 Task: Search for the email with the subject Proposal submission logged in from softage.1@softage.net with the filter, email from softage.5@softage.net and a new filter,  Star it
Action: Mouse moved to (651, 67)
Screenshot: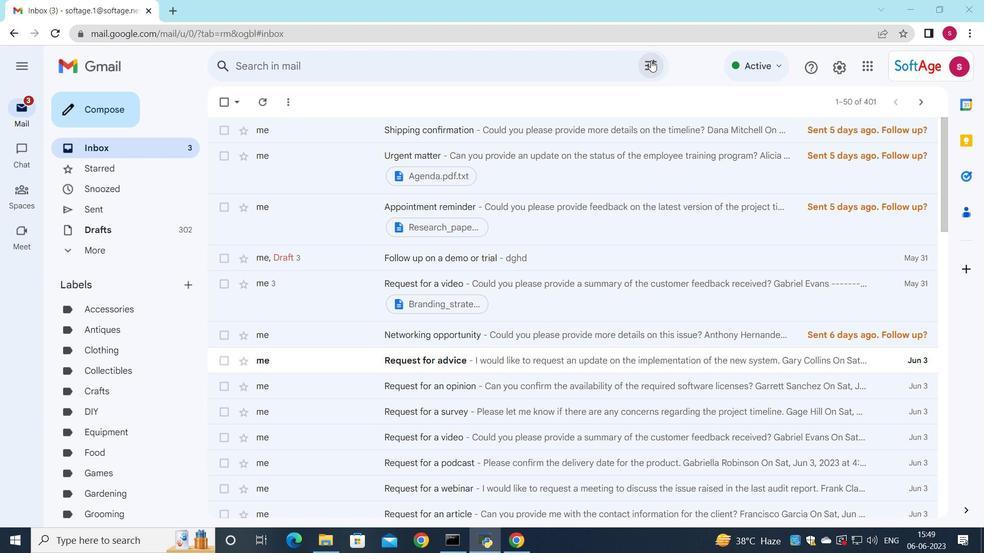 
Action: Mouse pressed left at (651, 67)
Screenshot: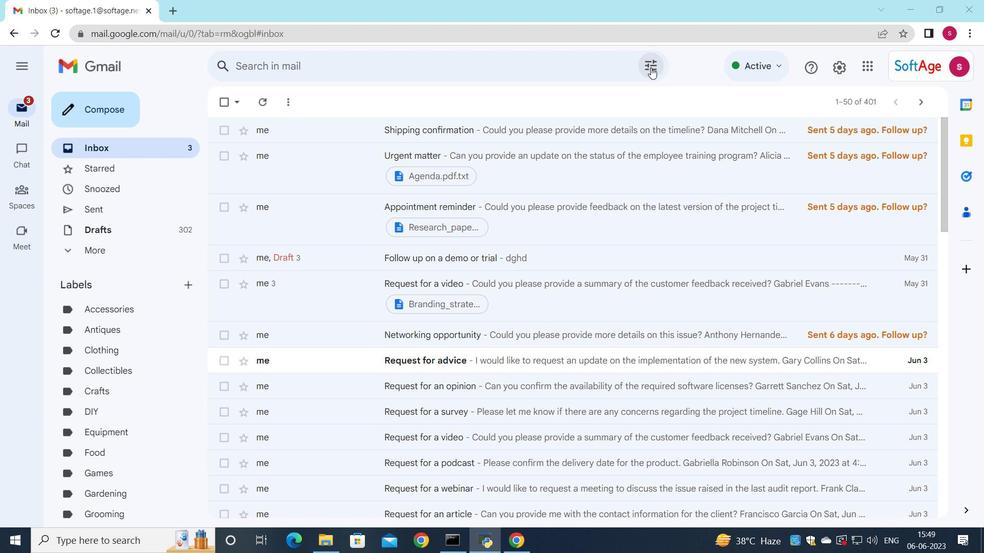 
Action: Mouse moved to (561, 107)
Screenshot: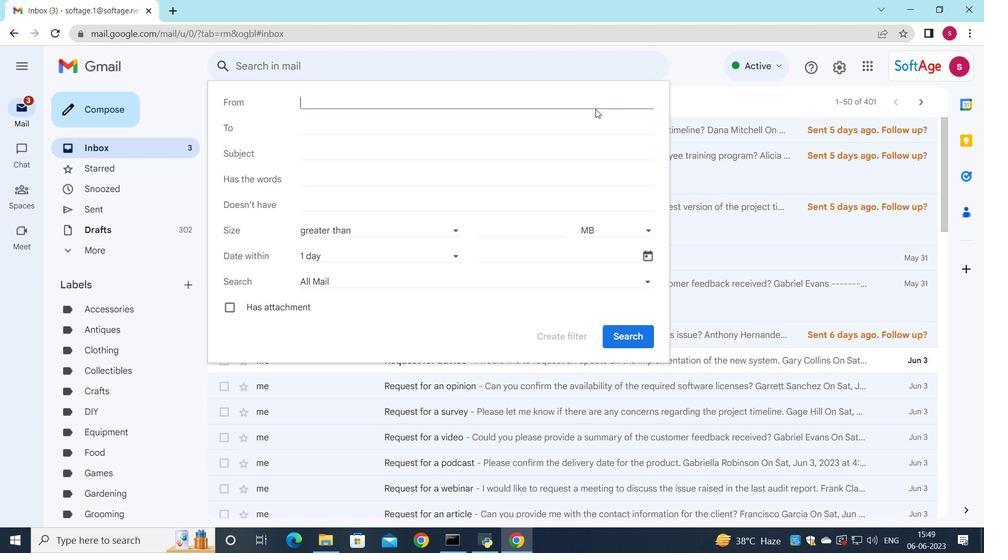 
Action: Key pressed so
Screenshot: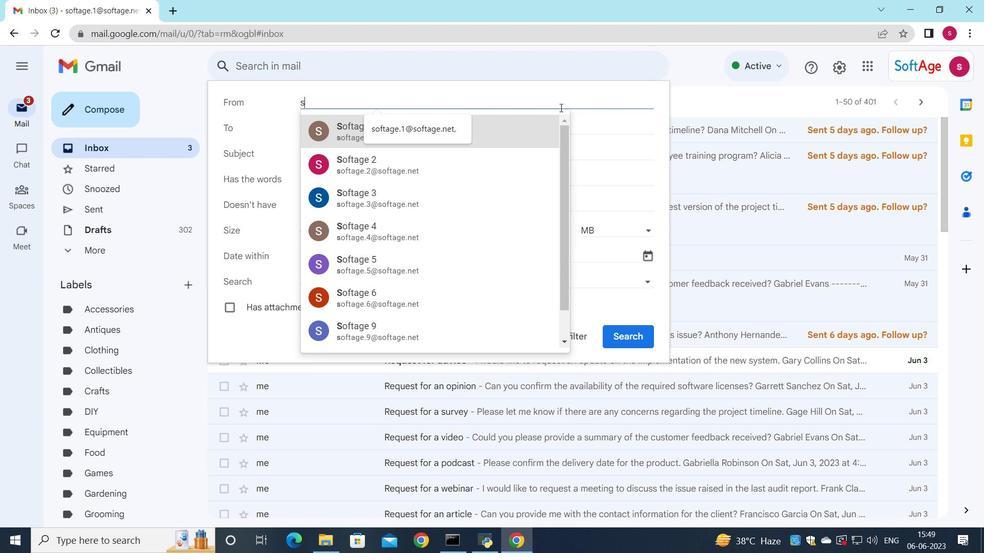
Action: Mouse moved to (437, 133)
Screenshot: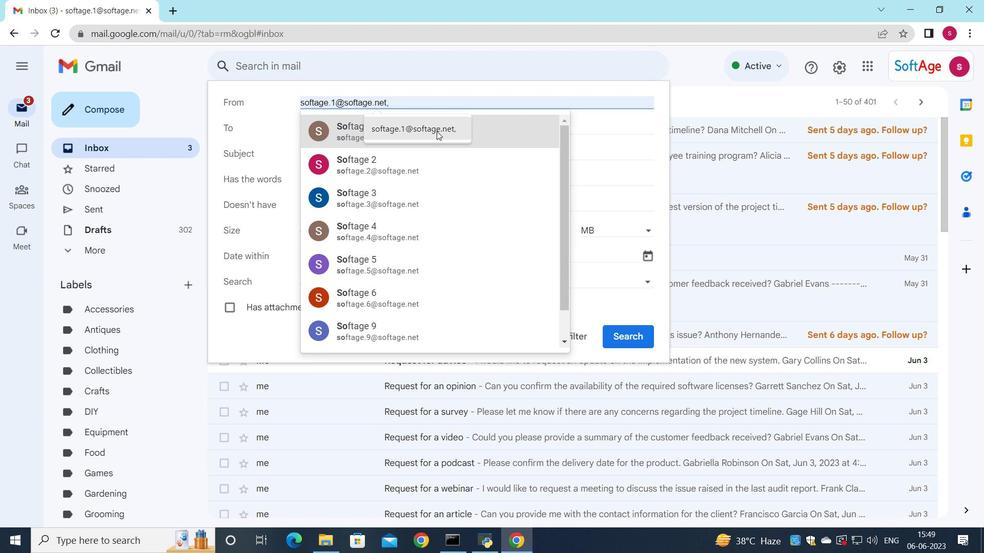 
Action: Mouse pressed left at (437, 133)
Screenshot: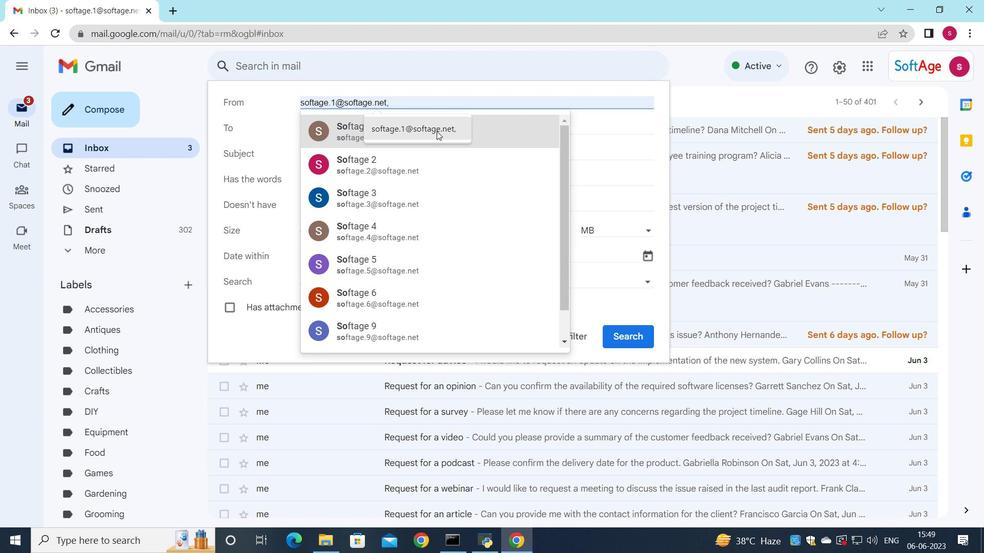 
Action: Mouse moved to (376, 118)
Screenshot: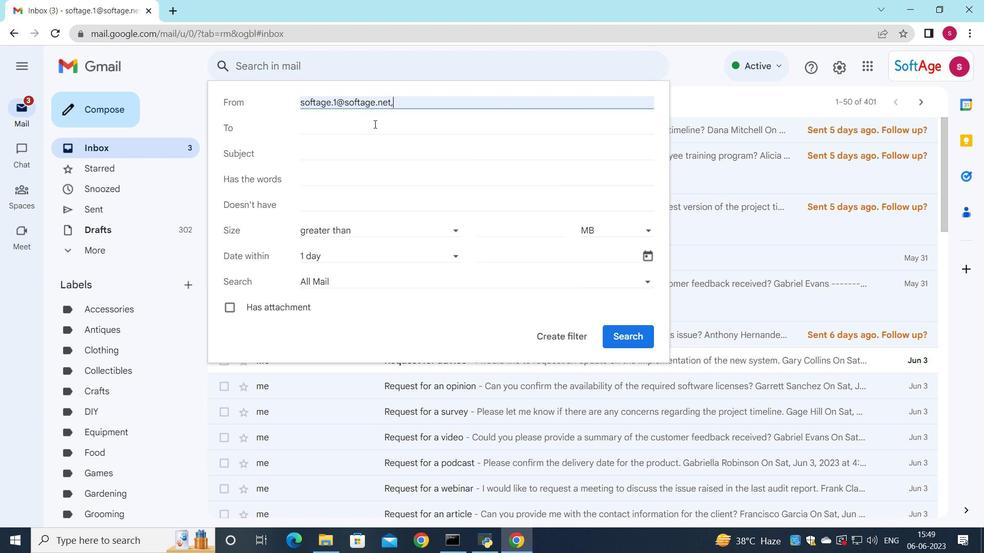 
Action: Mouse pressed left at (376, 118)
Screenshot: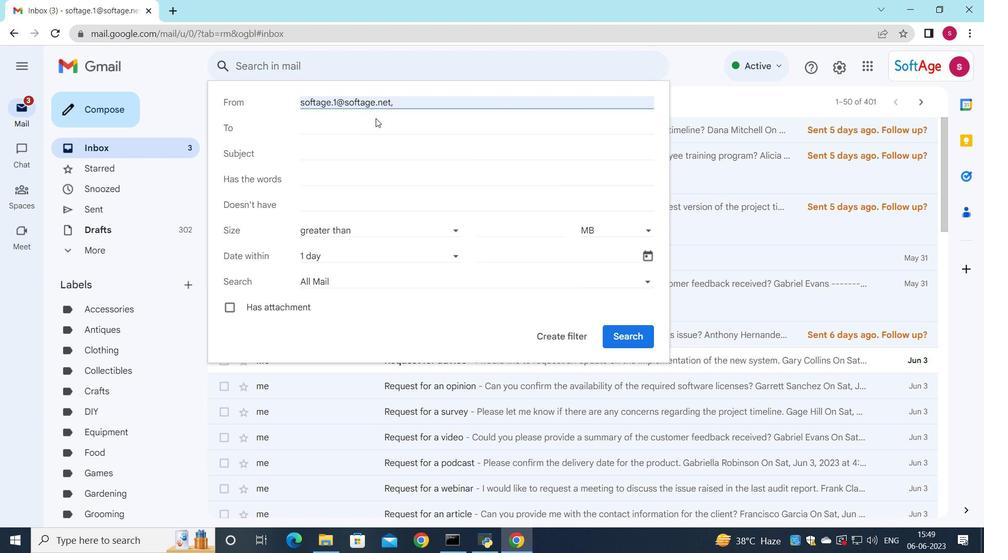 
Action: Mouse moved to (374, 125)
Screenshot: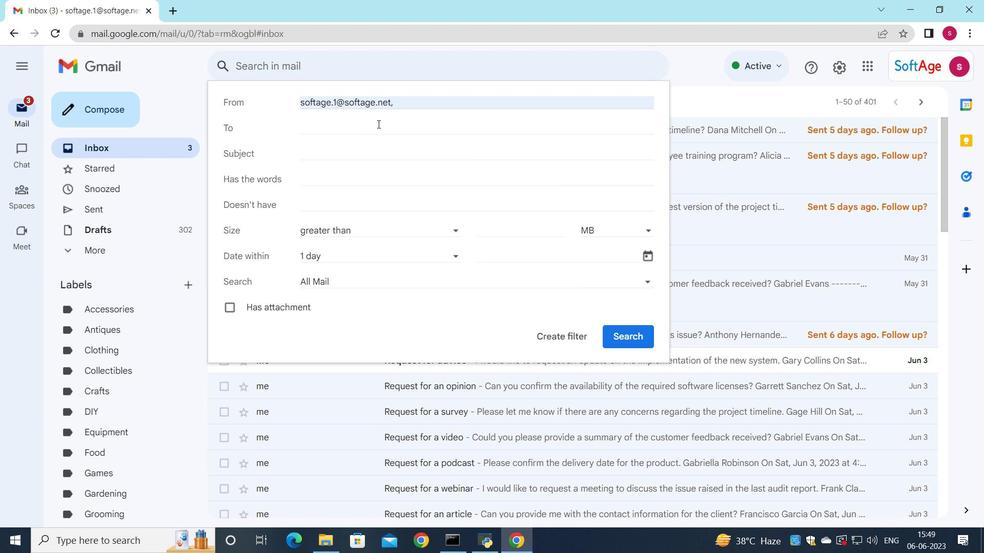 
Action: Mouse pressed left at (374, 125)
Screenshot: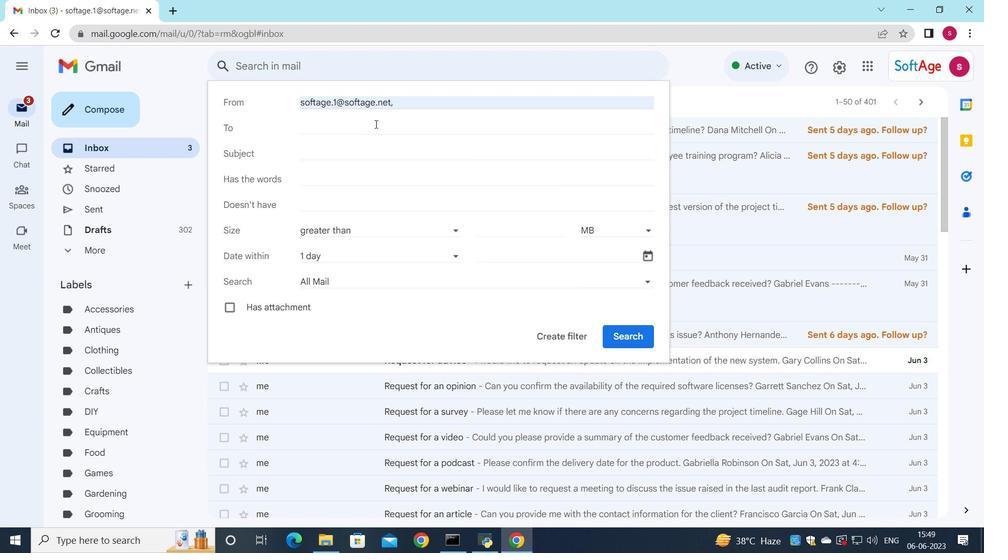 
Action: Key pressed sof
Screenshot: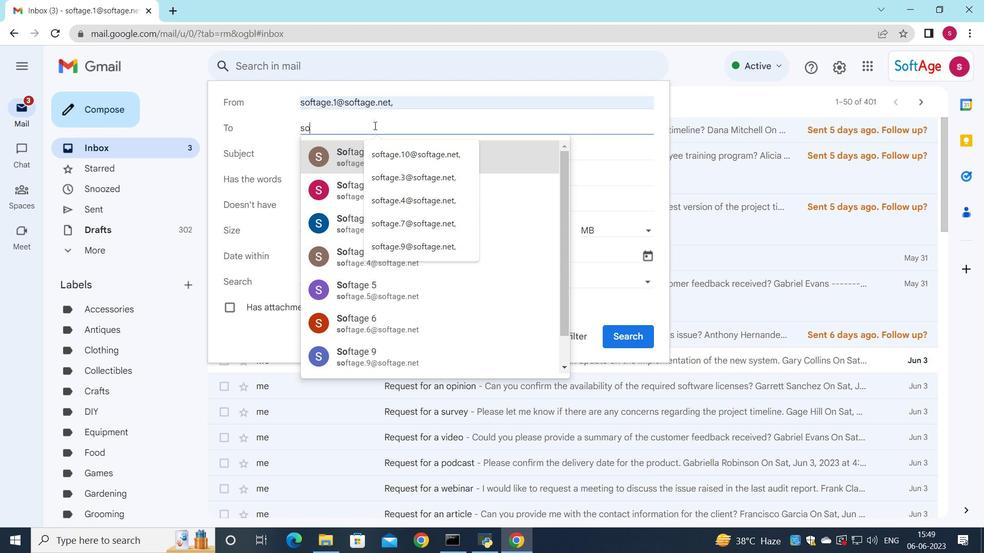 
Action: Mouse moved to (399, 282)
Screenshot: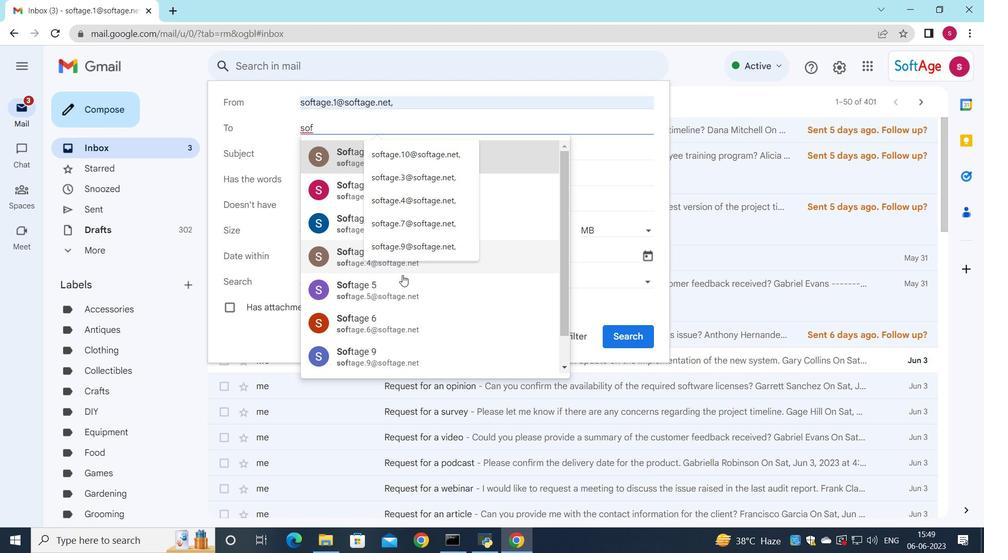 
Action: Mouse pressed left at (399, 282)
Screenshot: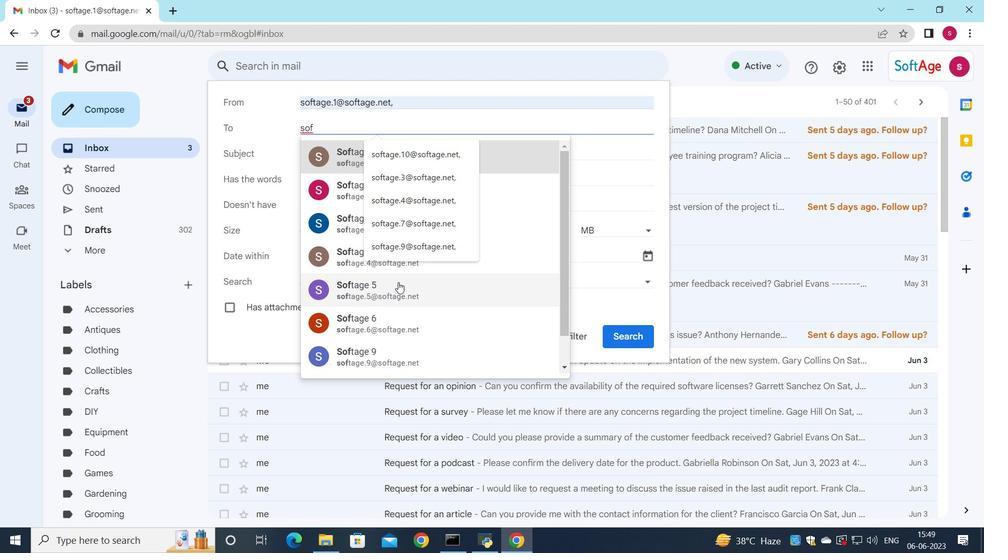 
Action: Mouse moved to (336, 153)
Screenshot: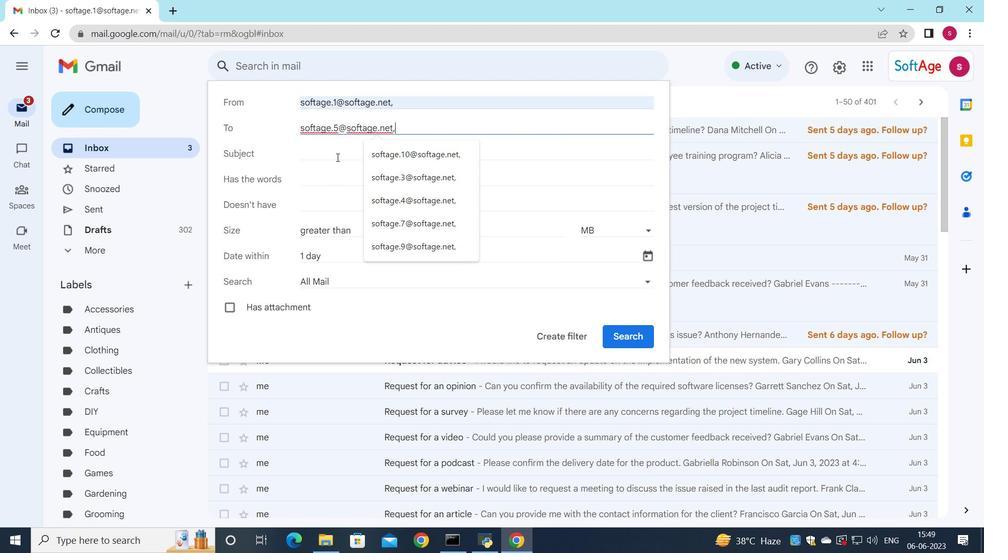 
Action: Mouse pressed left at (336, 153)
Screenshot: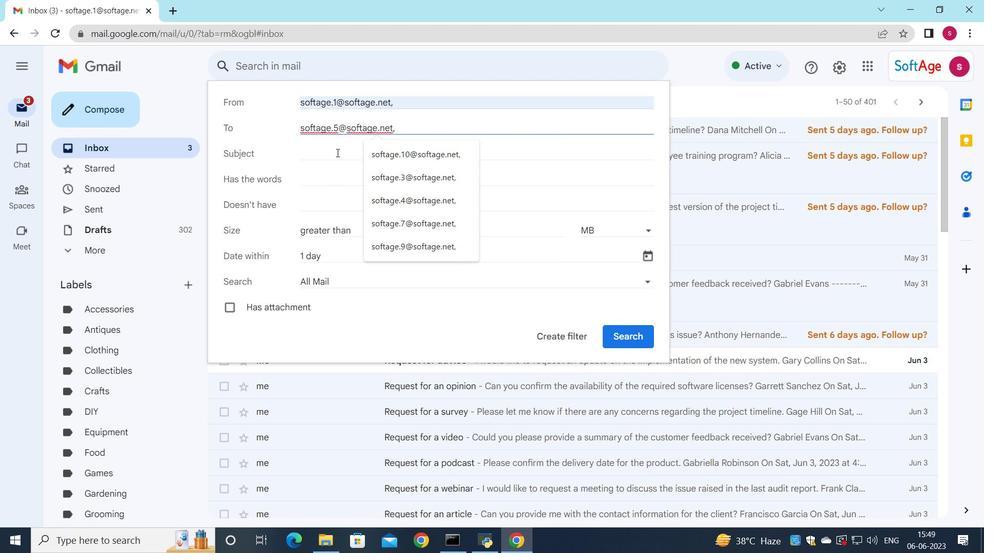 
Action: Mouse moved to (344, 156)
Screenshot: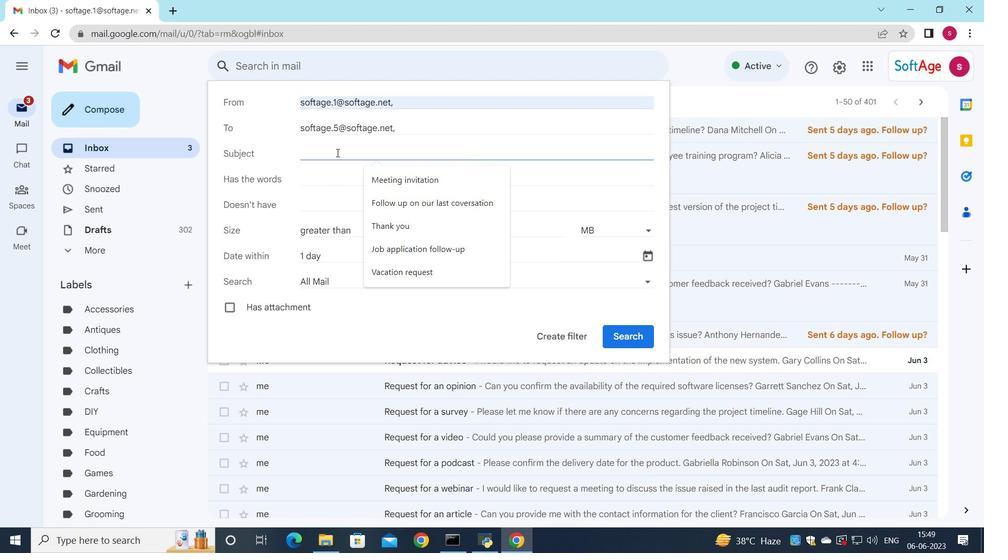 
Action: Key pressed <Key.shift_r>Proposal<Key.space>submission
Screenshot: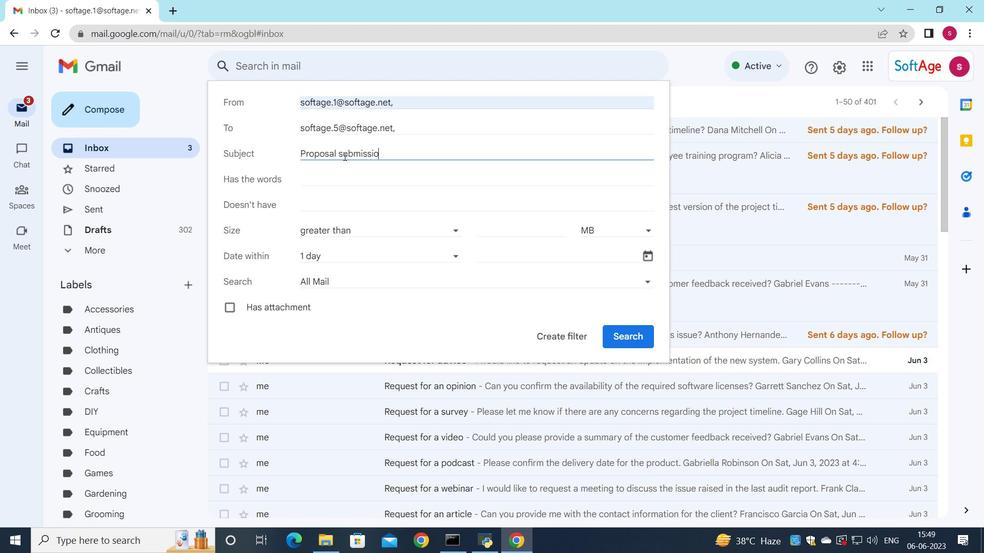 
Action: Mouse moved to (392, 260)
Screenshot: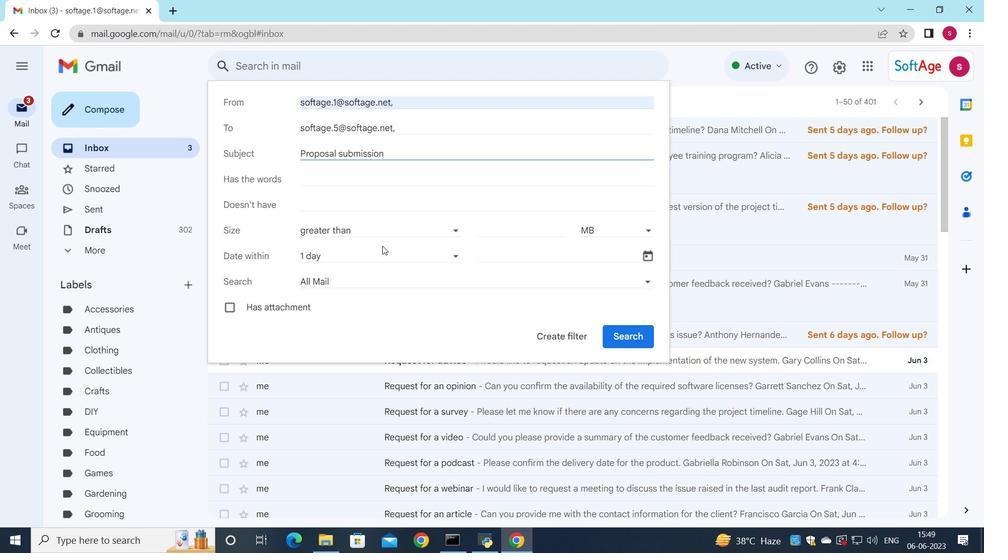 
Action: Mouse pressed left at (392, 260)
Screenshot: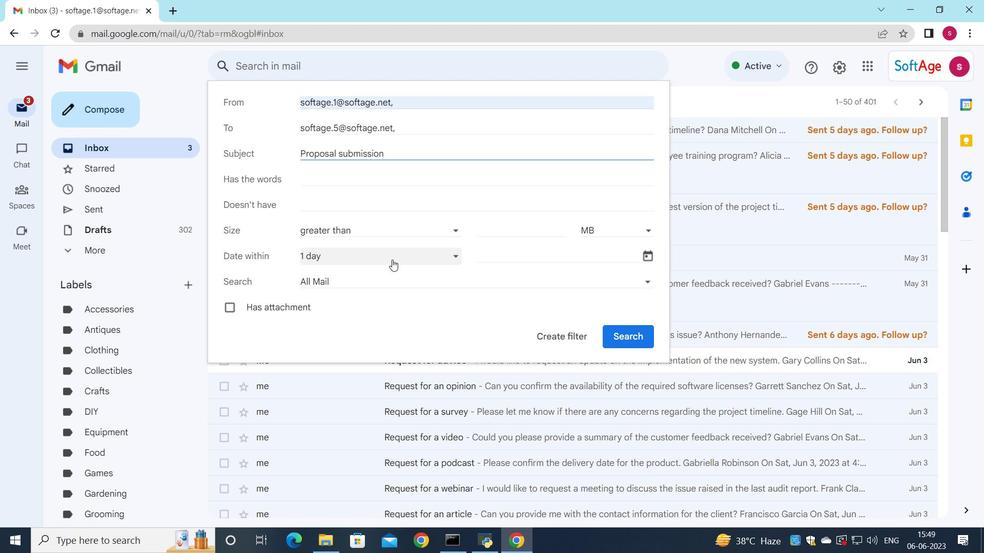 
Action: Mouse moved to (367, 397)
Screenshot: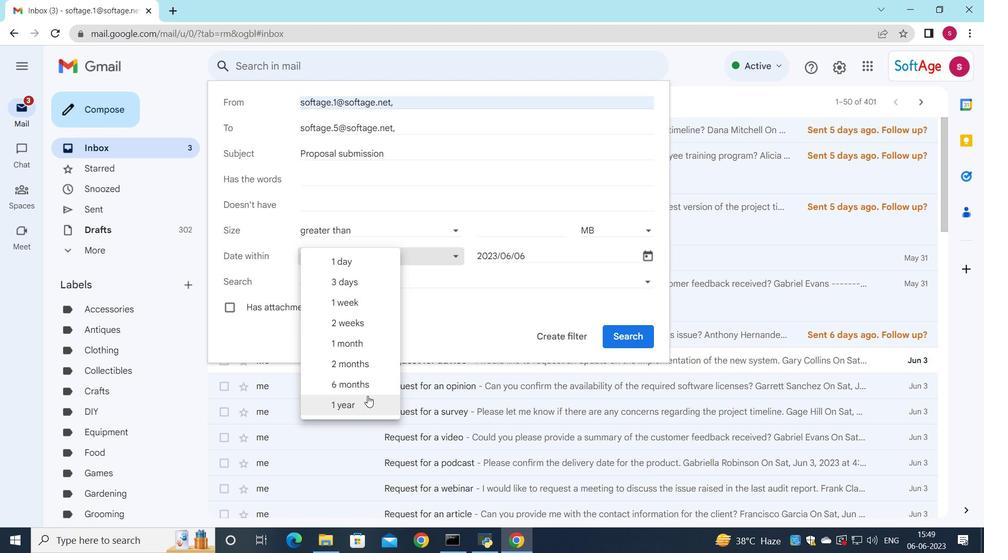 
Action: Mouse pressed left at (367, 397)
Screenshot: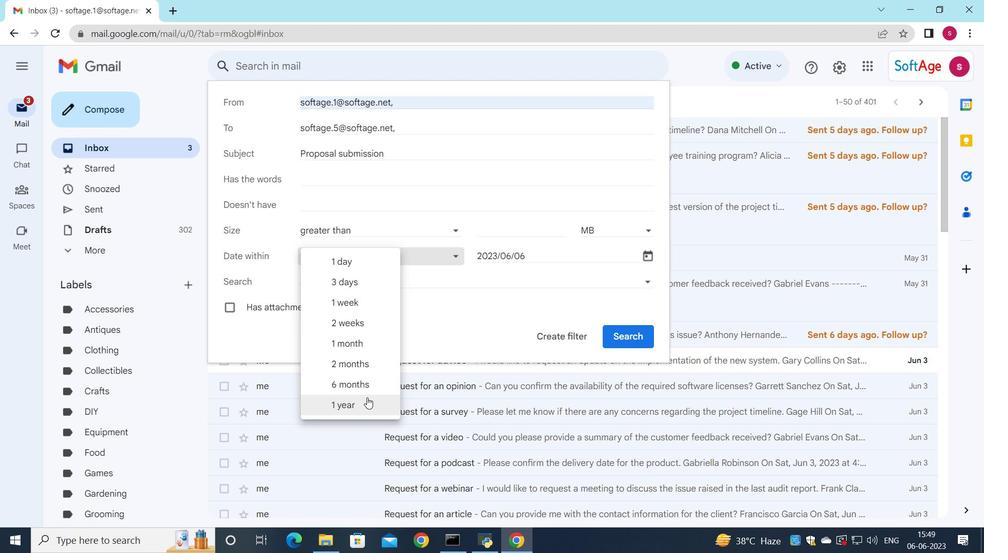 
Action: Mouse moved to (555, 337)
Screenshot: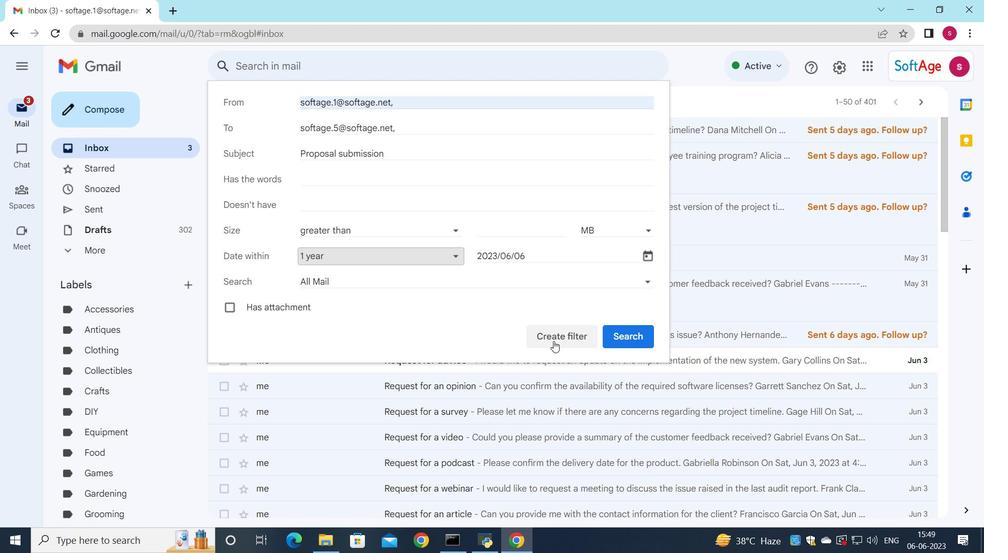 
Action: Mouse pressed left at (555, 337)
Screenshot: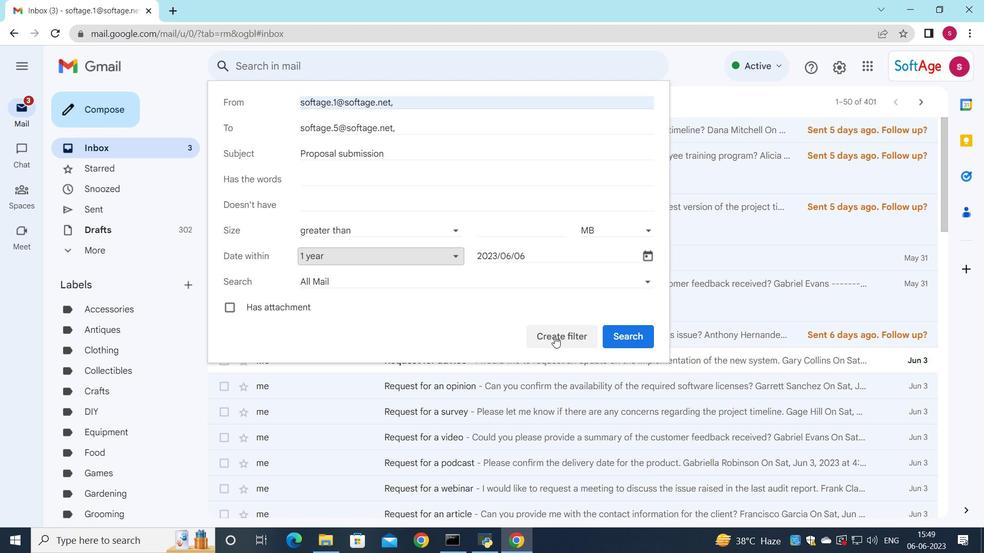 
Action: Mouse moved to (251, 177)
Screenshot: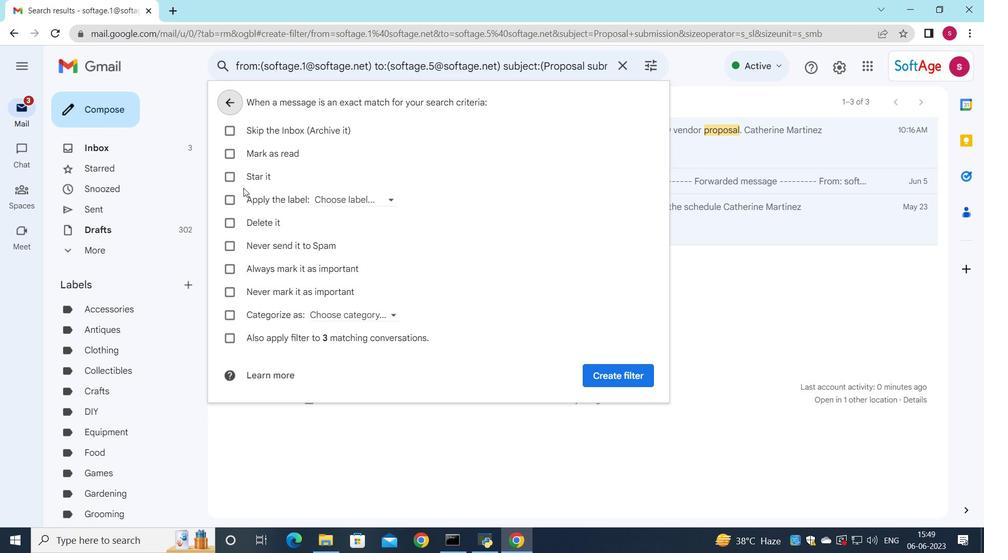 
Action: Mouse pressed left at (251, 177)
Screenshot: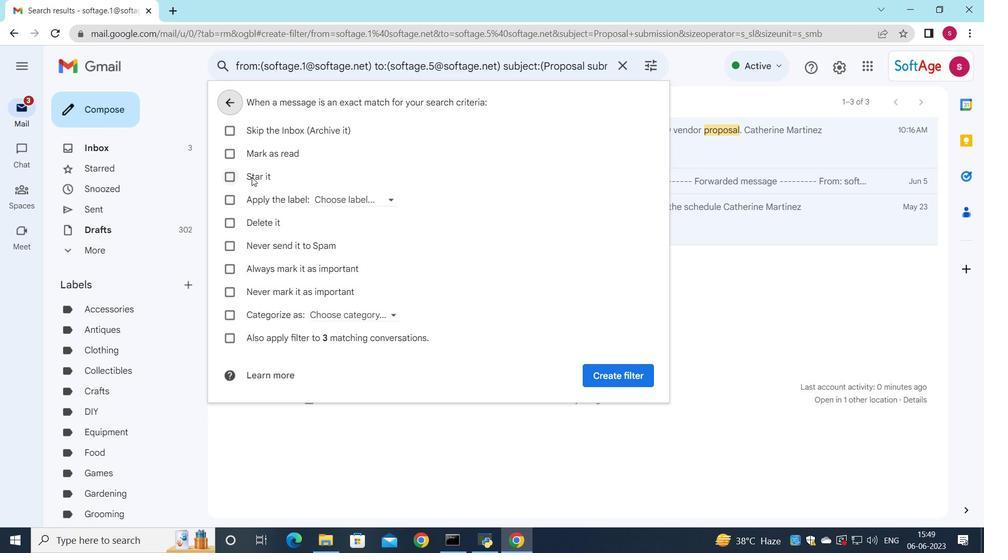 
Action: Mouse moved to (585, 376)
Screenshot: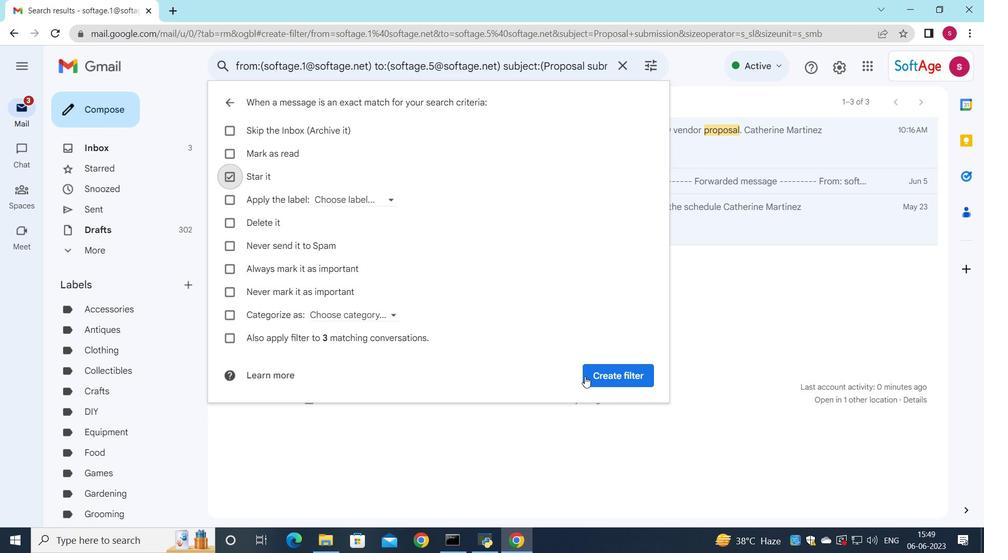 
Action: Mouse pressed left at (585, 376)
Screenshot: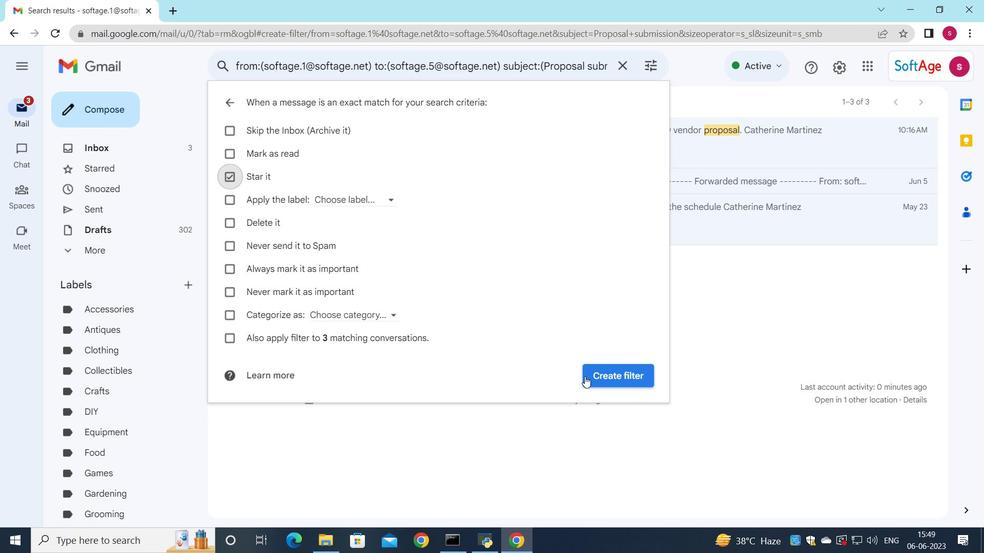 
Action: Mouse moved to (581, 372)
Screenshot: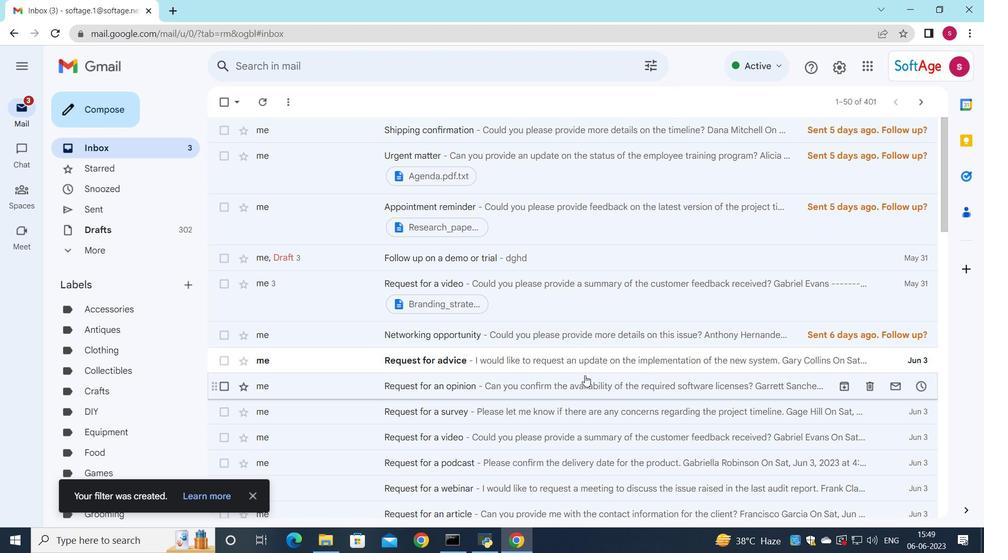 
